 Task: Add Immaculate Baking Company Gluten Free Chocolate Chunk Jumbo to the cart.
Action: Mouse moved to (343, 155)
Screenshot: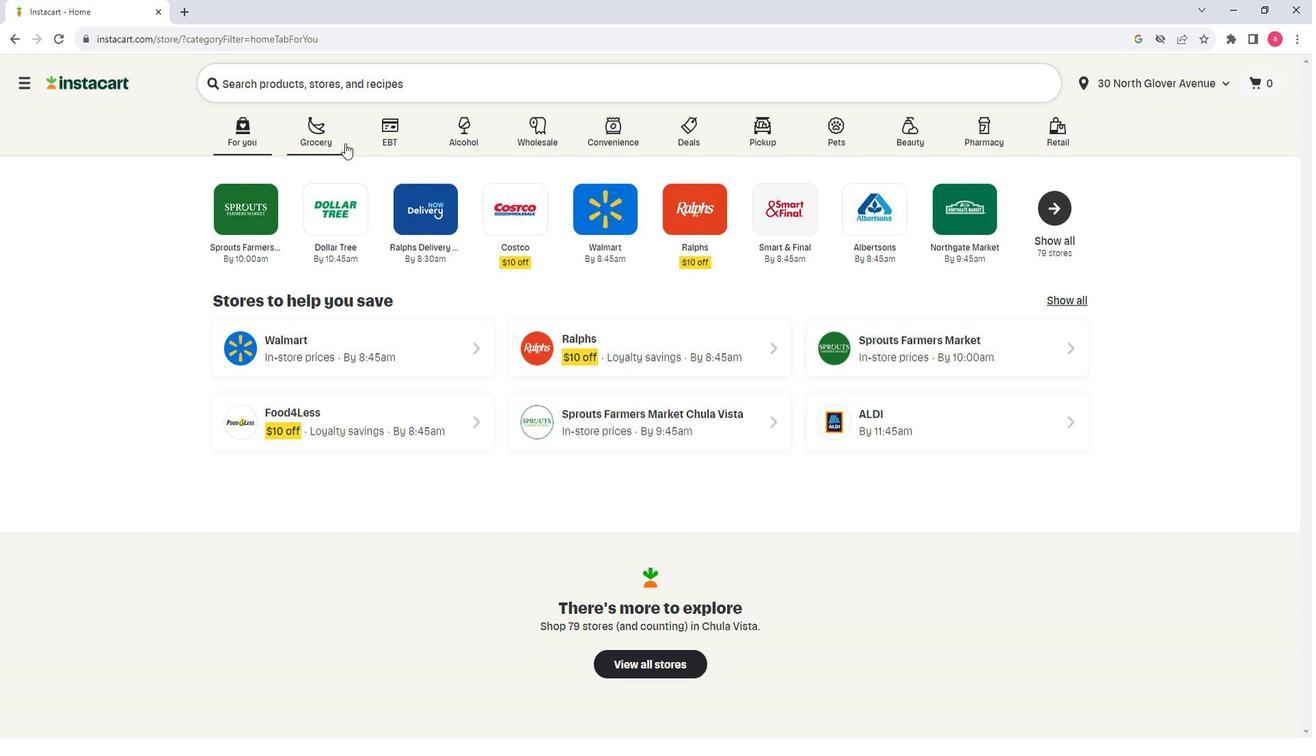 
Action: Mouse pressed left at (343, 155)
Screenshot: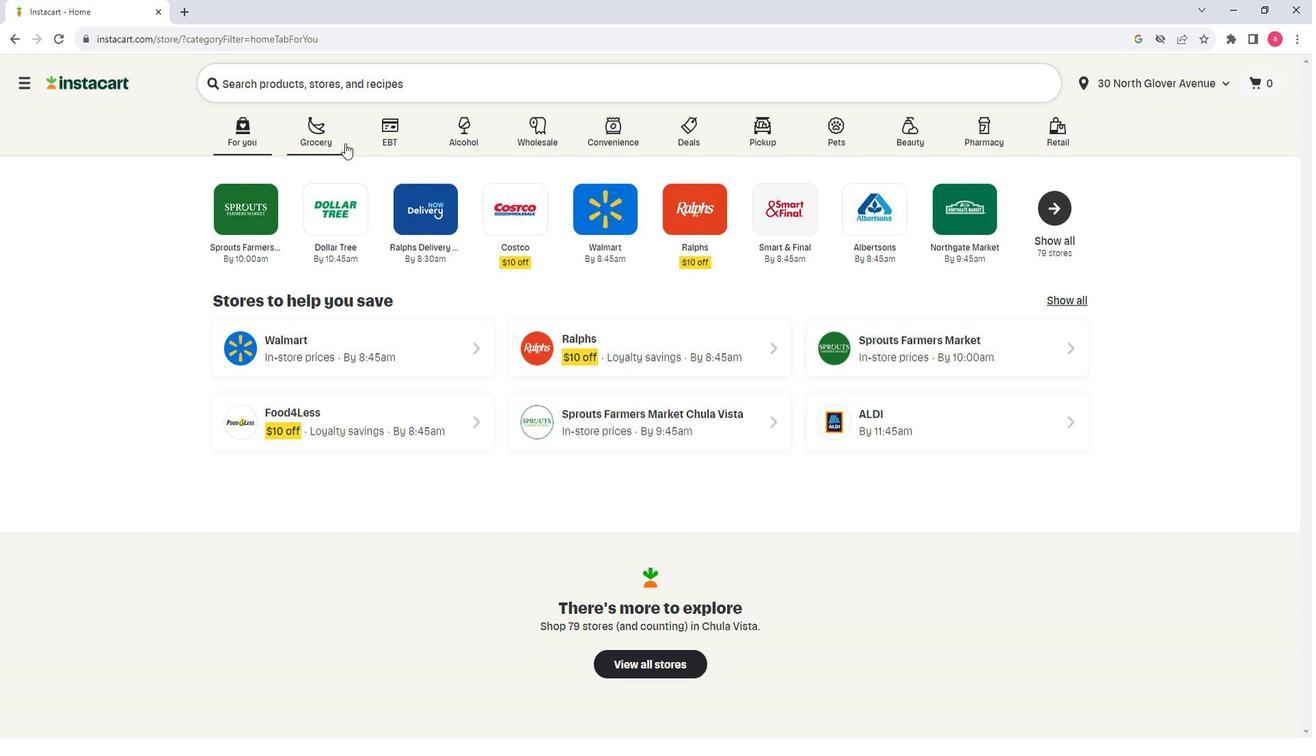 
Action: Mouse moved to (325, 382)
Screenshot: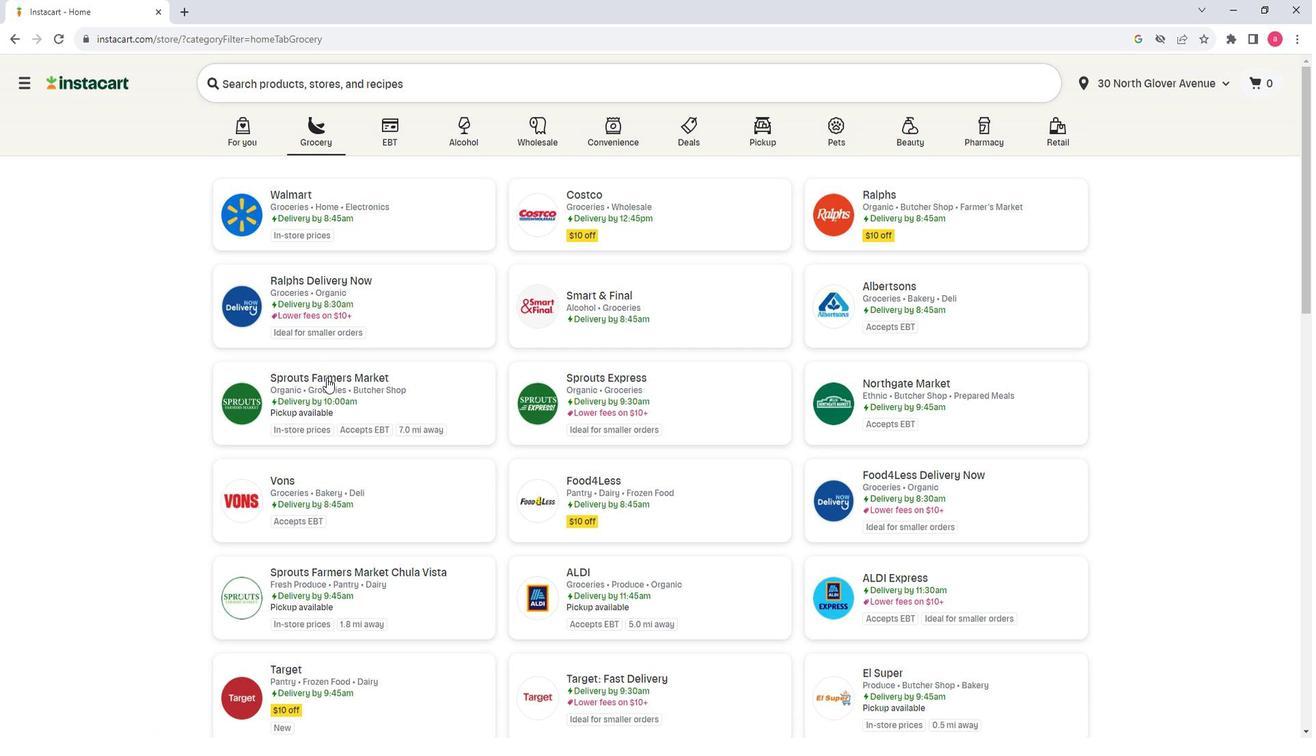 
Action: Mouse pressed left at (325, 382)
Screenshot: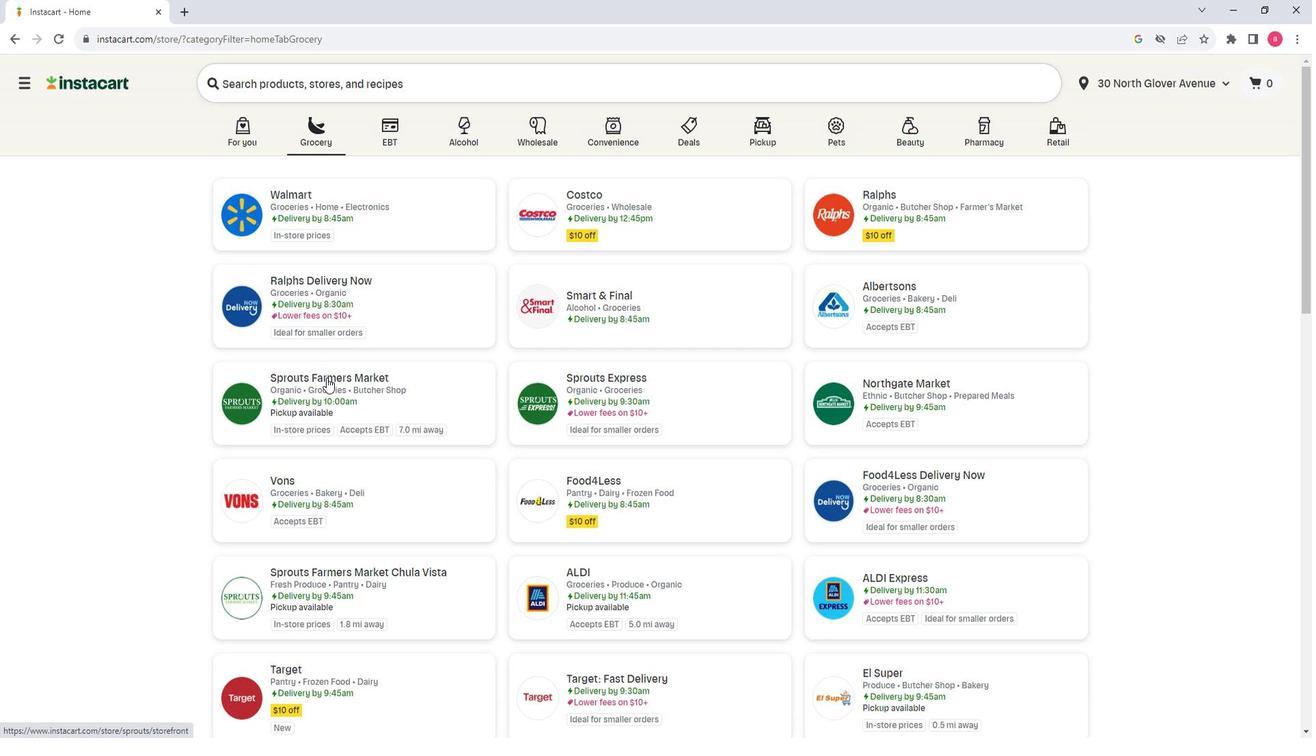
Action: Mouse moved to (124, 487)
Screenshot: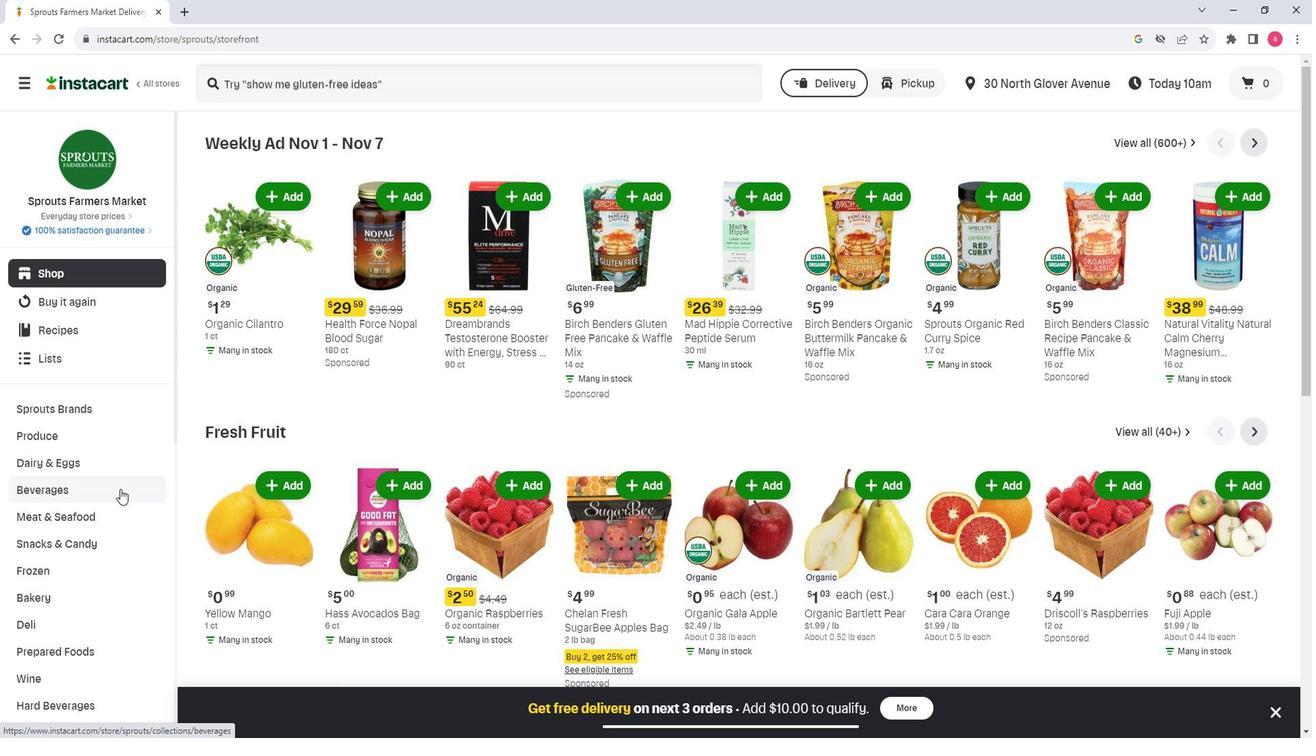 
Action: Mouse scrolled (124, 487) with delta (0, 0)
Screenshot: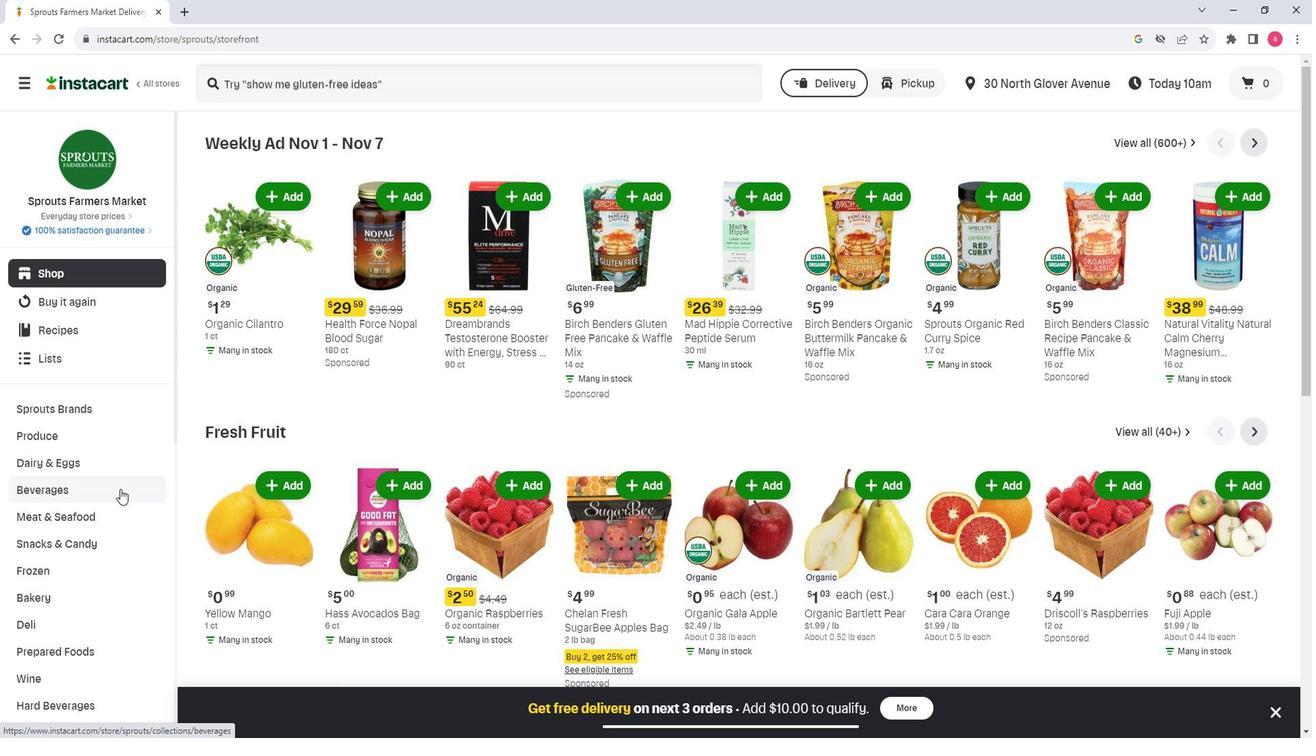 
Action: Mouse moved to (126, 492)
Screenshot: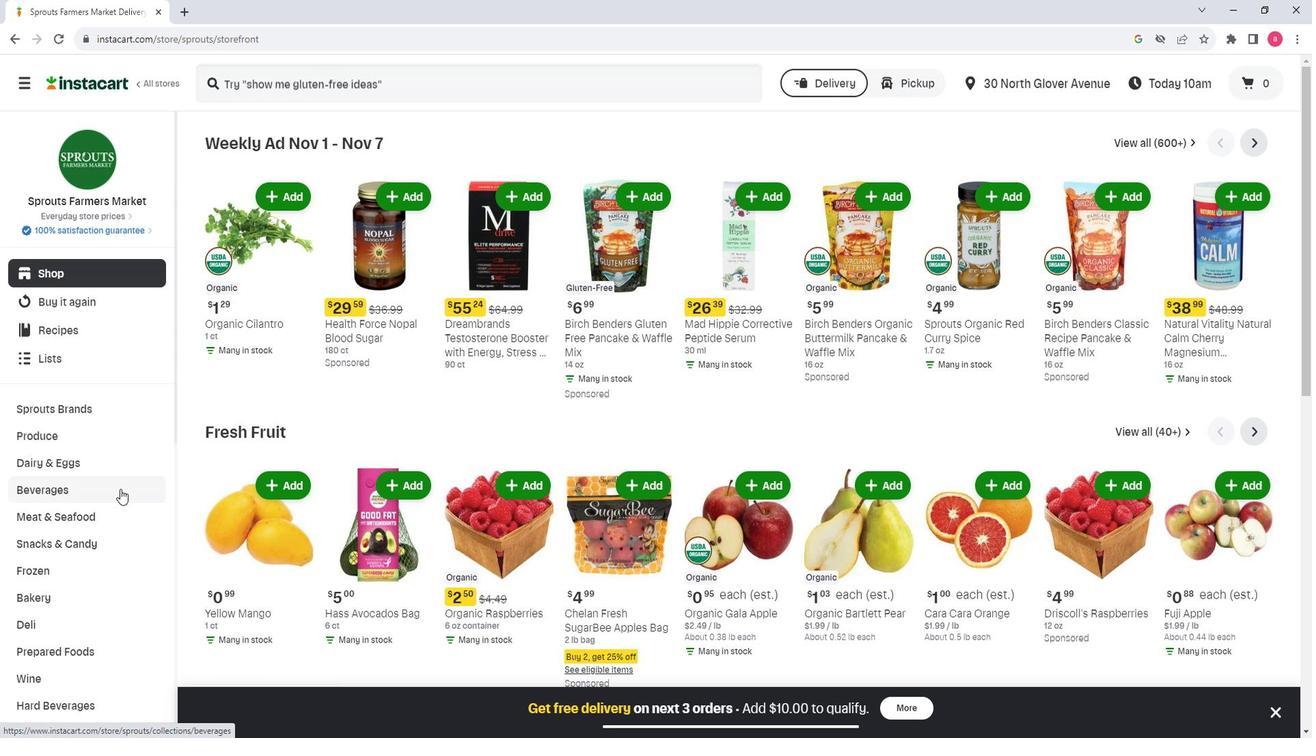 
Action: Mouse scrolled (126, 492) with delta (0, 0)
Screenshot: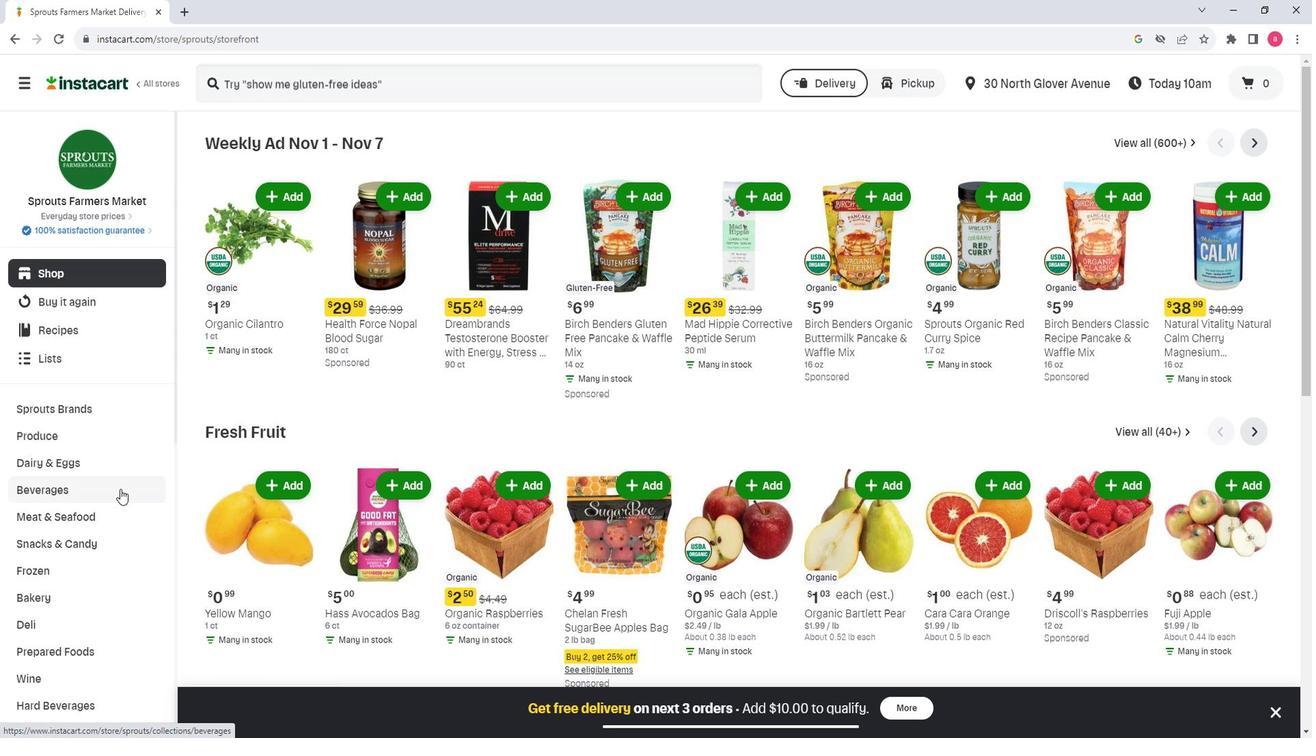 
Action: Mouse scrolled (126, 492) with delta (0, 0)
Screenshot: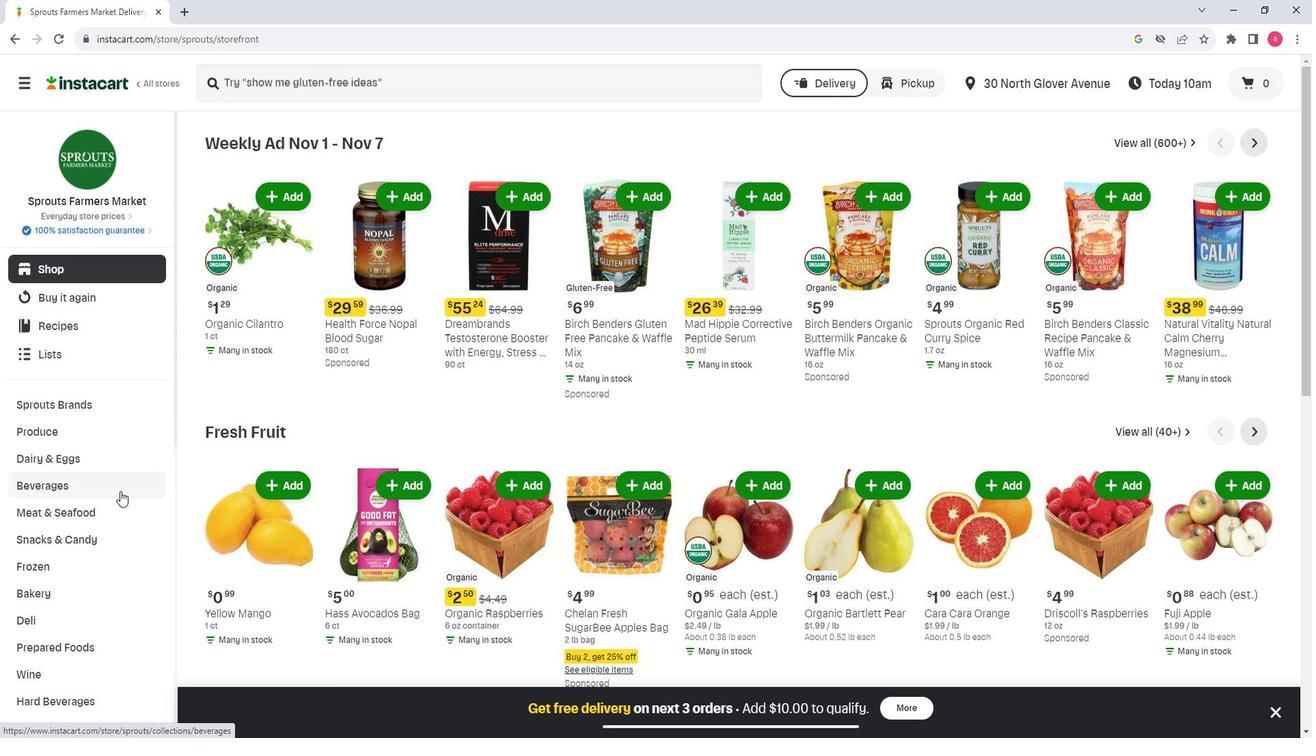 
Action: Mouse scrolled (126, 492) with delta (0, 0)
Screenshot: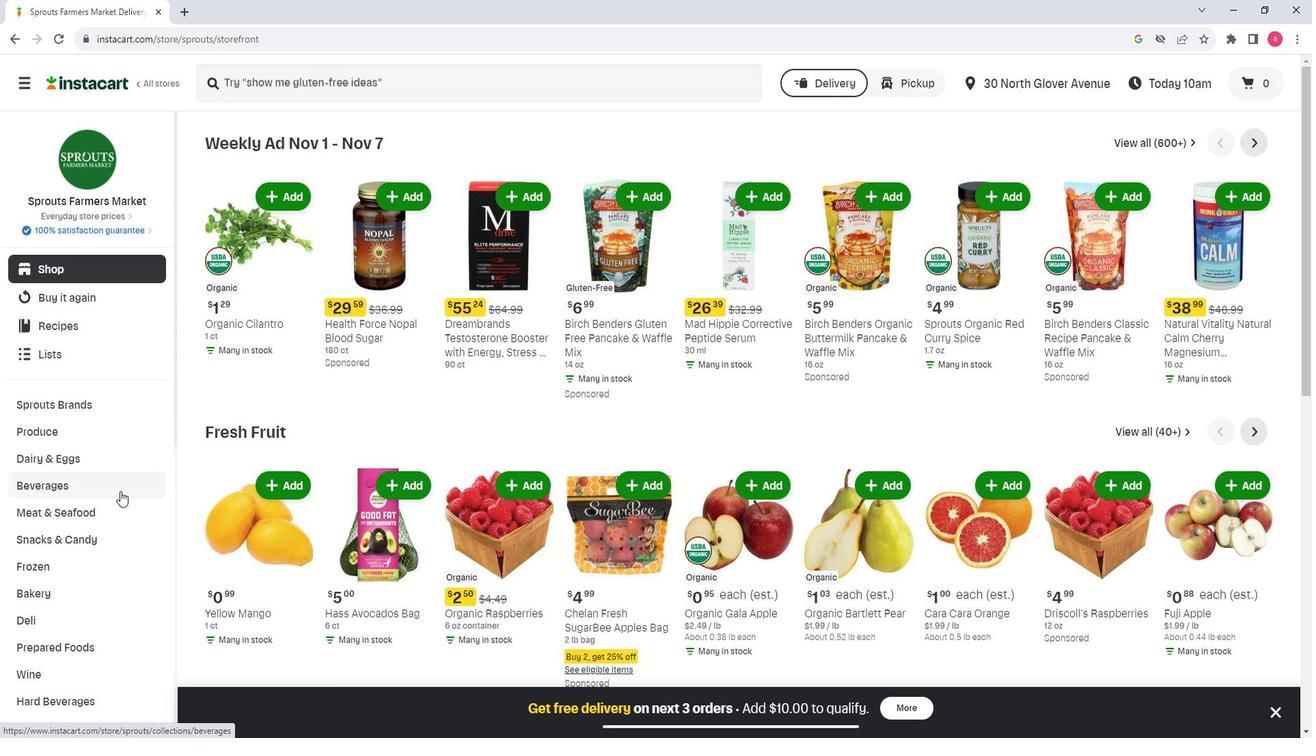 
Action: Mouse scrolled (126, 492) with delta (0, 0)
Screenshot: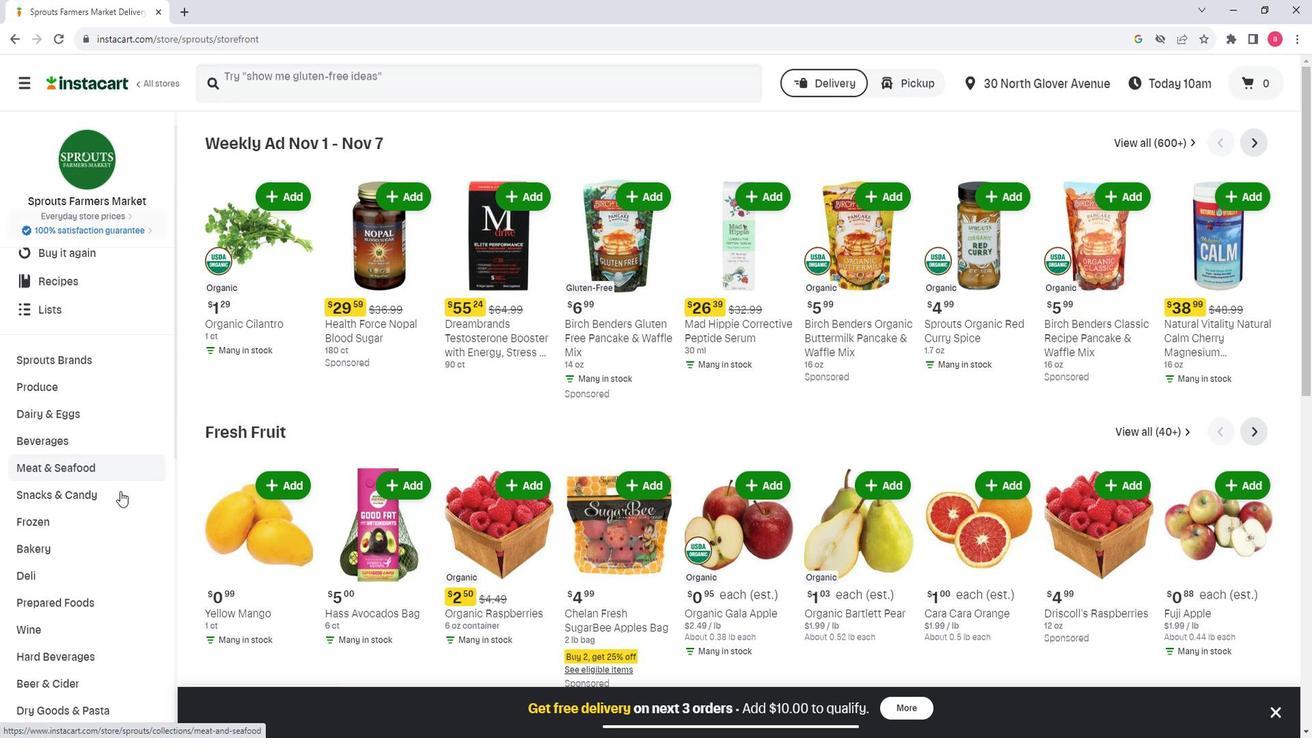 
Action: Mouse scrolled (126, 492) with delta (0, 0)
Screenshot: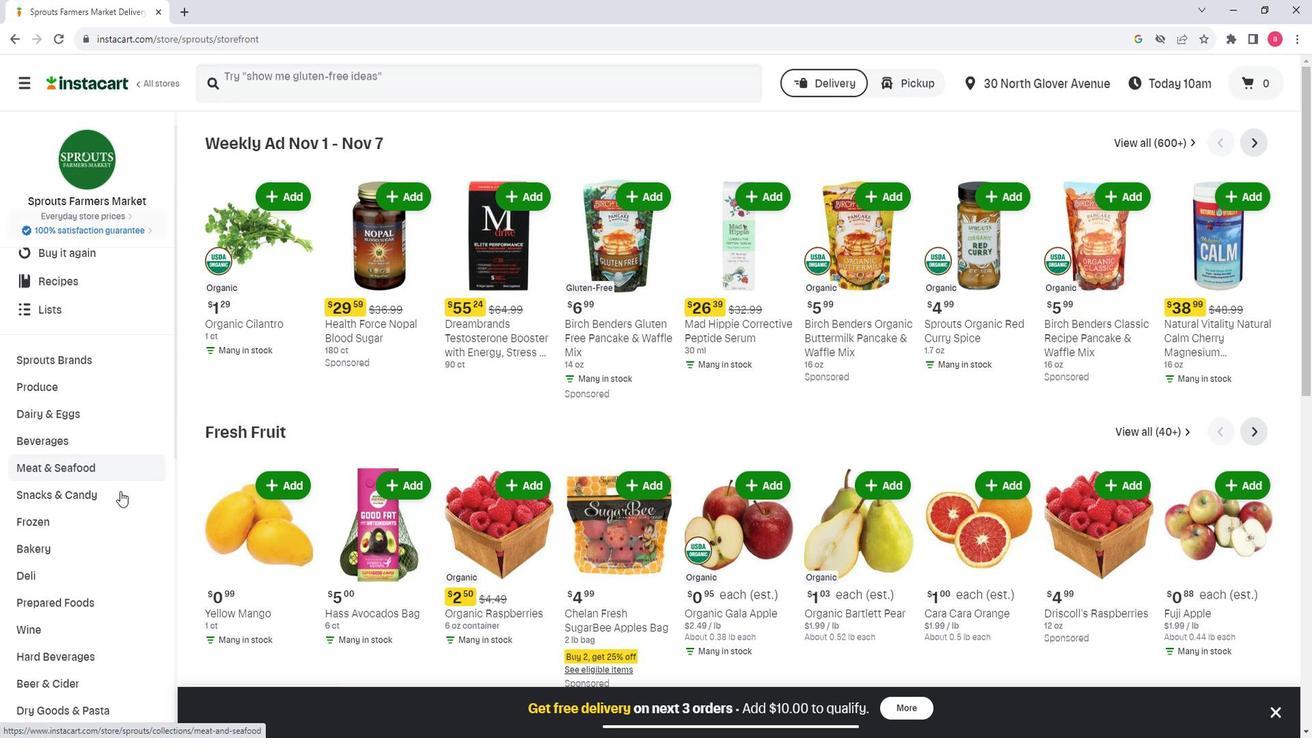 
Action: Mouse moved to (102, 467)
Screenshot: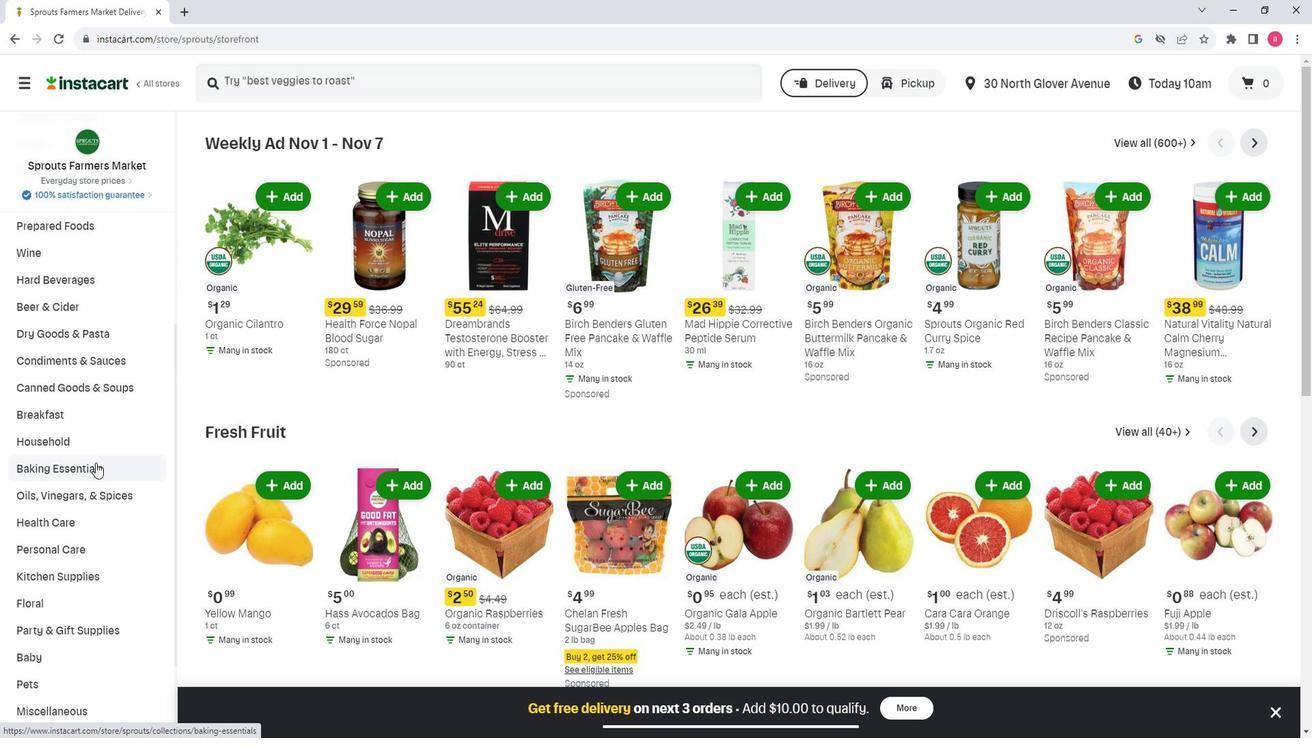 
Action: Mouse pressed left at (102, 467)
Screenshot: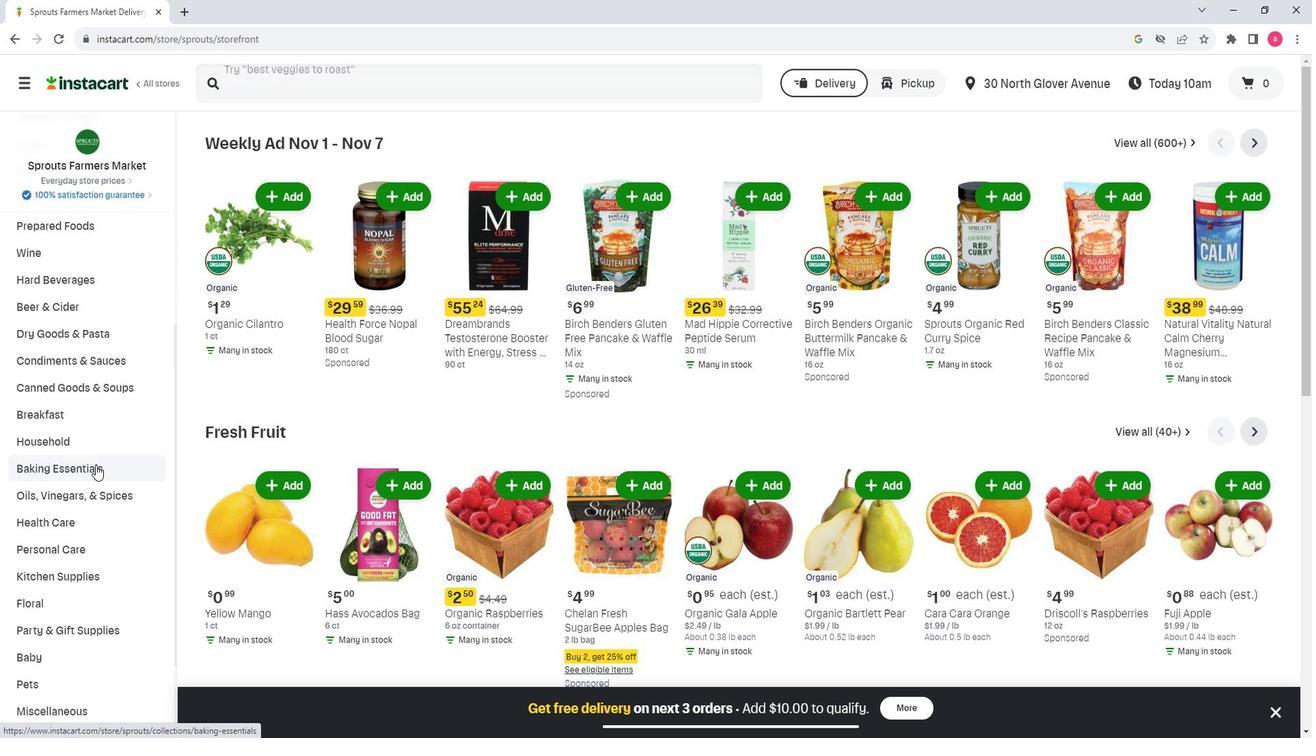 
Action: Mouse moved to (1240, 192)
Screenshot: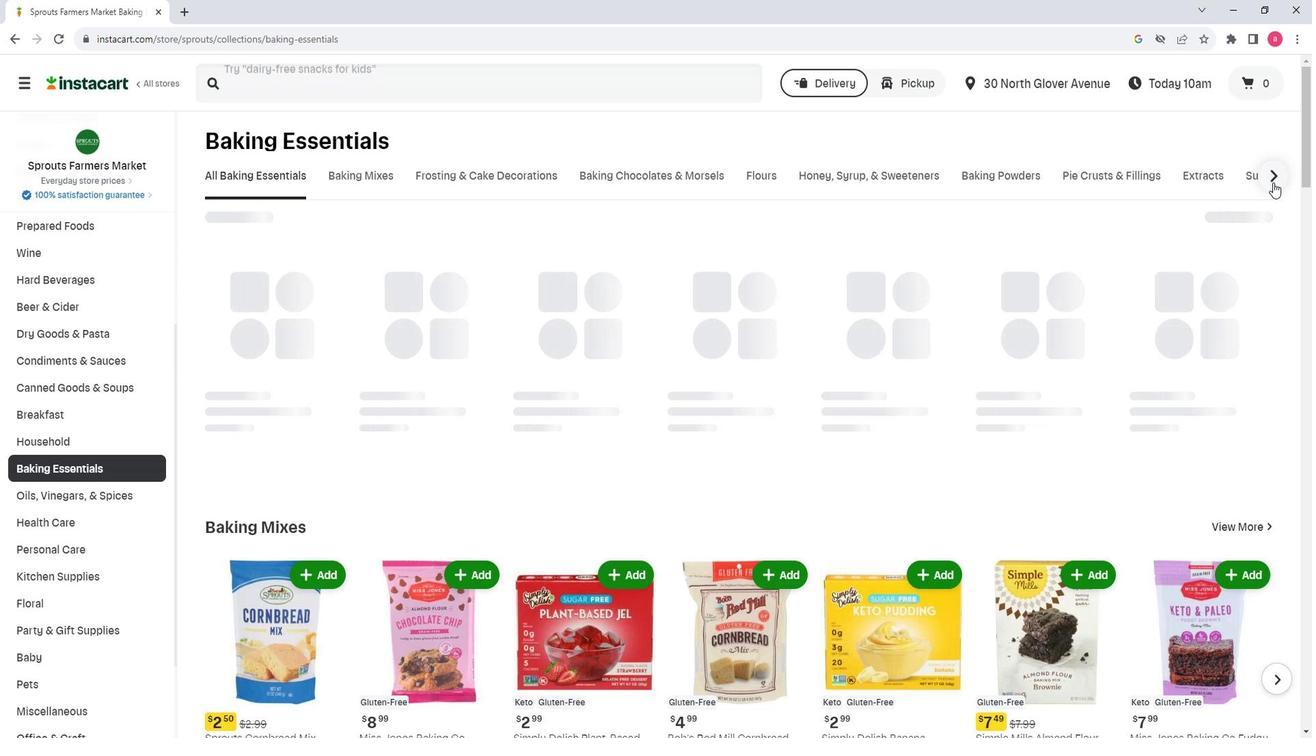 
Action: Mouse pressed left at (1240, 192)
Screenshot: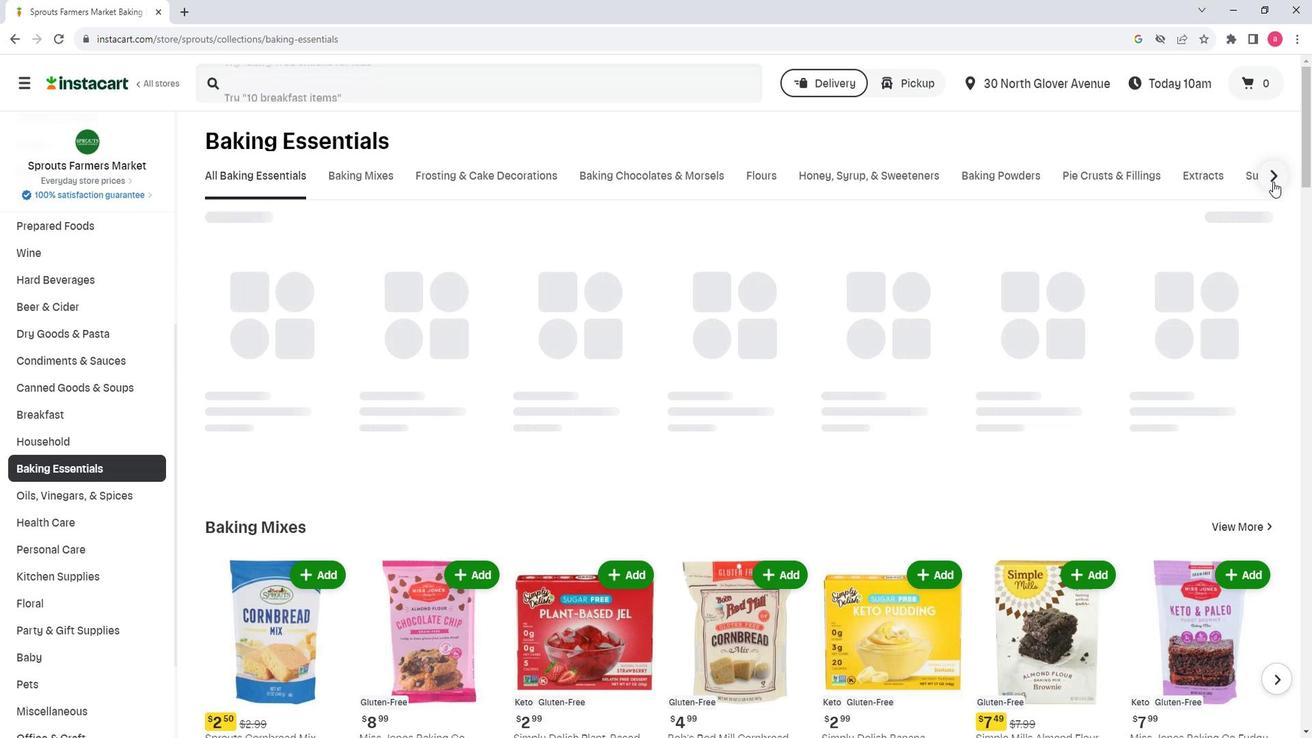 
Action: Mouse moved to (940, 189)
Screenshot: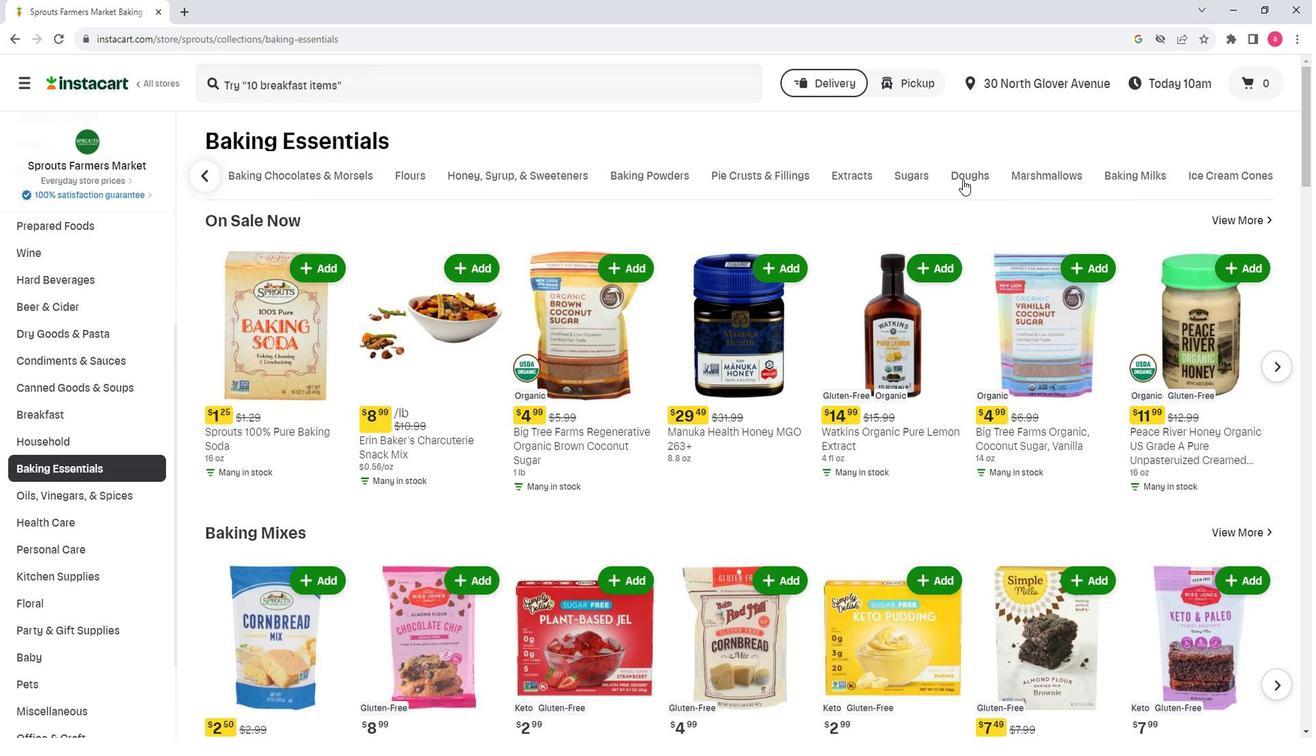 
Action: Mouse pressed left at (940, 189)
Screenshot: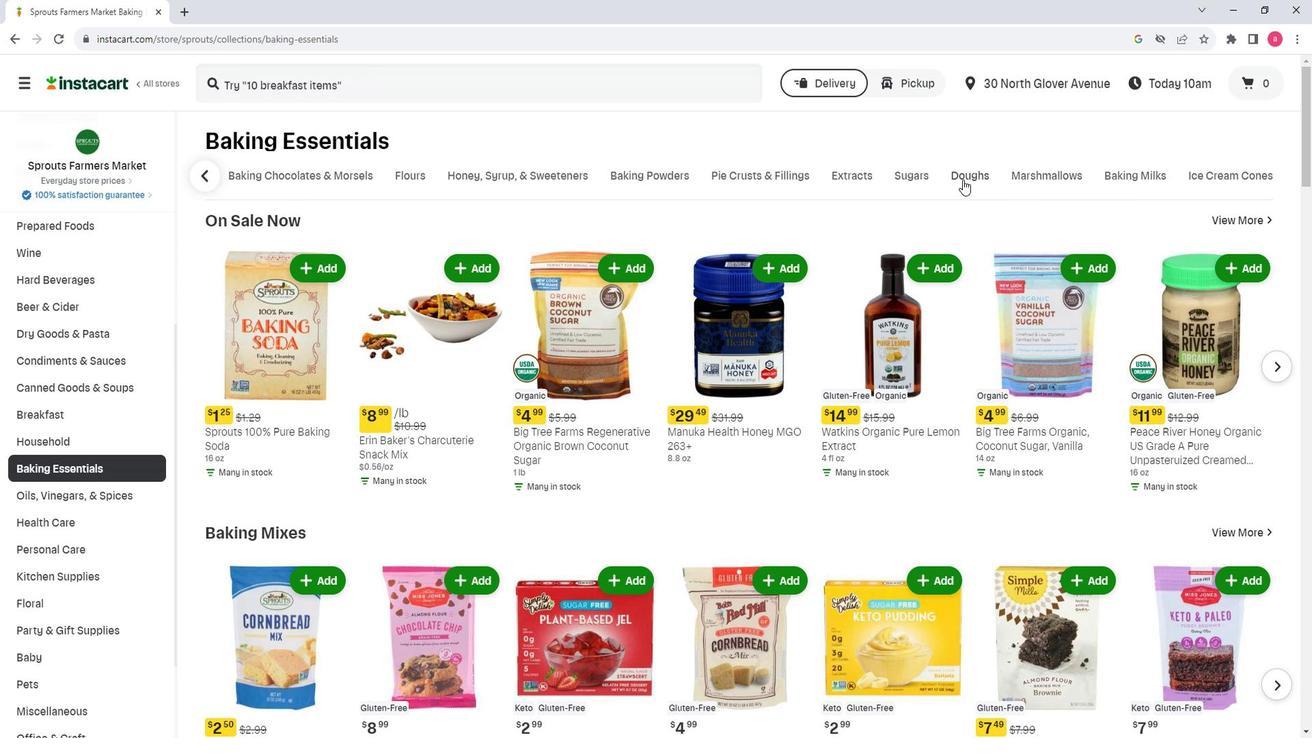 
Action: Mouse moved to (474, 96)
Screenshot: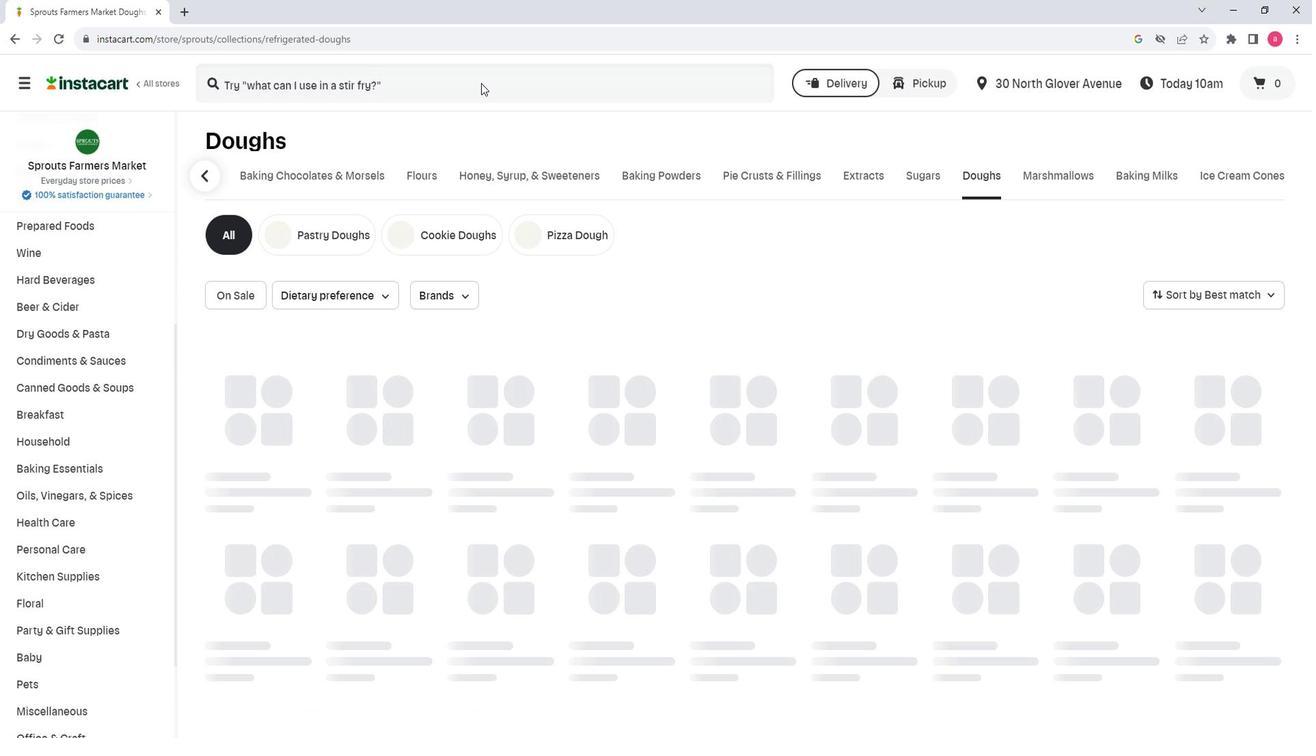 
Action: Mouse pressed left at (474, 96)
Screenshot: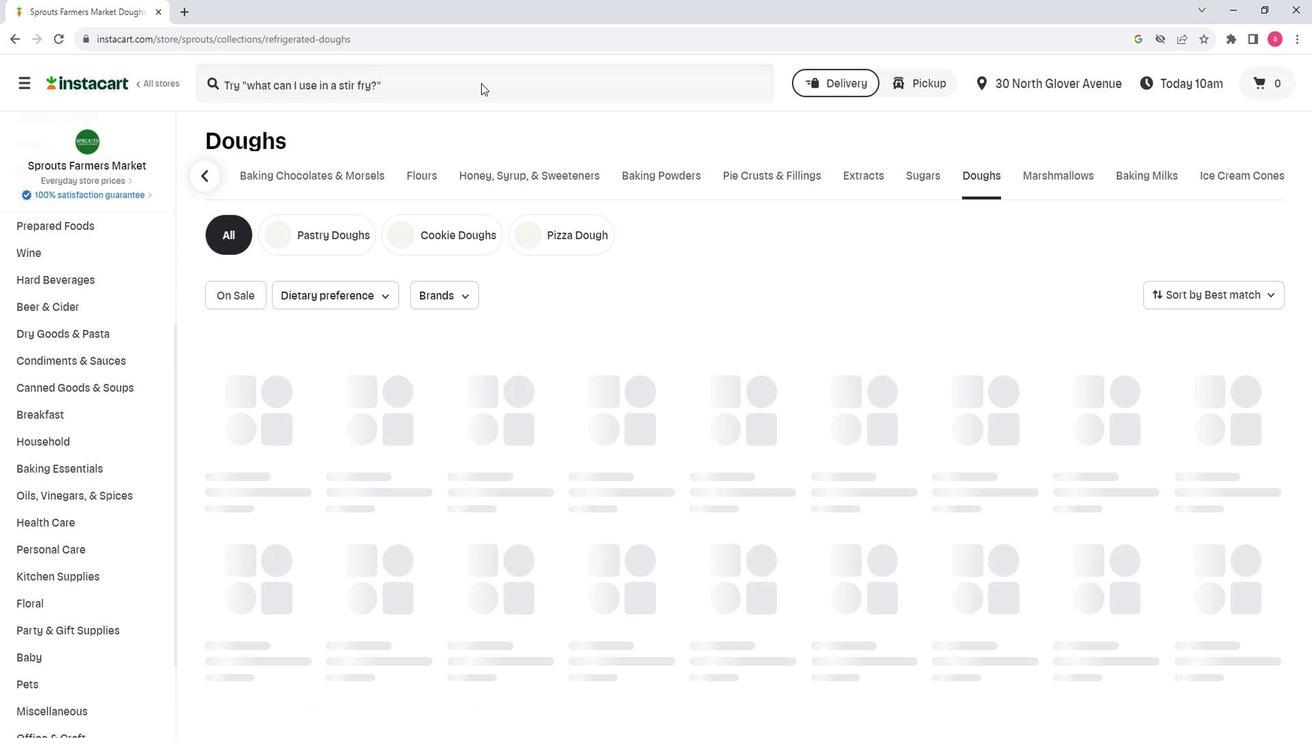 
Action: Key pressed <Key.shift>Immaculate<Key.space><Key.shift>Baking<Key.space><Key.shift><Key.shift><Key.shift><Key.shift><Key.shift><Key.shift><Key.shift><Key.shift><Key.shift><Key.shift><Key.shift><Key.shift><Key.shift><Key.shift><Key.shift><Key.shift><Key.shift><Key.shift>Company<Key.space><Key.shift><Key.shift><Key.shift><Key.shift><Key.shift><Key.shift><Key.shift><Key.shift><Key.shift><Key.shift><Key.shift><Key.shift><Key.shift><Key.shift><Key.shift><Key.shift><Key.shift><Key.shift><Key.shift><Key.shift><Key.shift><Key.shift><Key.shift>Gluten<Key.space><Key.shift><Key.shift><Key.shift><Key.shift><Key.shift><Key.shift><Key.shift><Key.shift><Key.shift><Key.shift><Key.shift><Key.shift><Key.shift><Key.shift><Key.shift><Key.shift><Key.shift><Key.shift><Key.shift>Free<Key.space><Key.shift><Key.shift><Key.shift><Key.shift><Key.shift><Key.shift><Key.shift><Key.shift><Key.shift><Key.shift><Key.shift><Key.shift><Key.shift><Key.shift><Key.shift><Key.shift><Key.shift><Key.shift><Key.shift><Key.shift>Chocolate<Key.space><Key.shift><Key.shift><Key.shift><Key.shift>Chunk<Key.space><Key.shift>Jumbo<Key.enter>
Screenshot: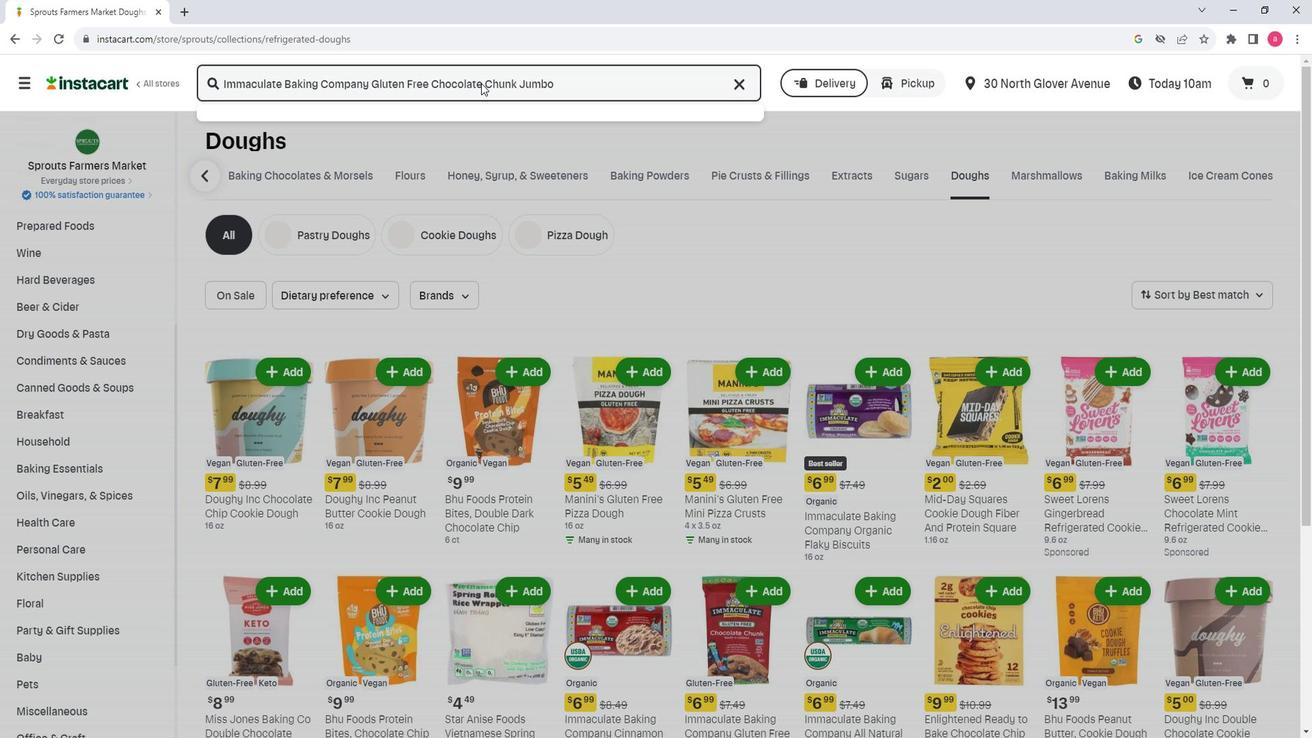 
Action: Mouse moved to (1113, 459)
Screenshot: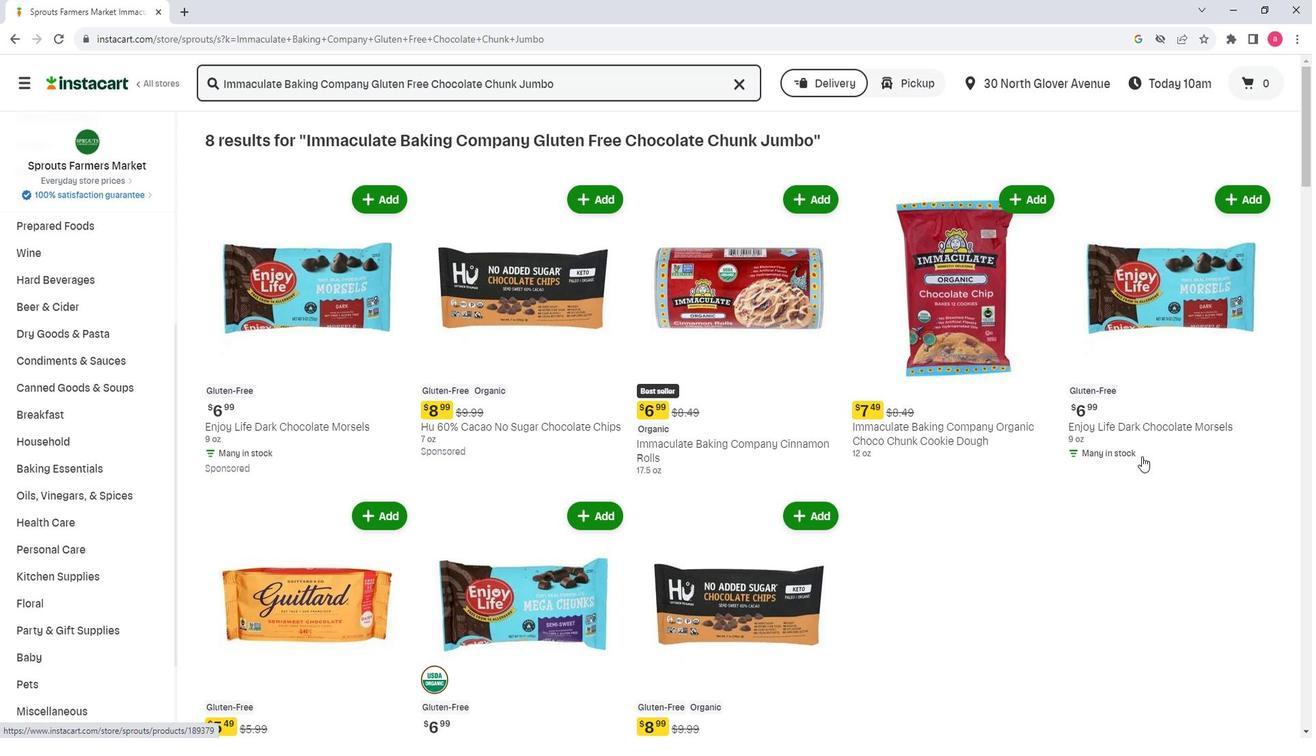 
Action: Mouse scrolled (1113, 458) with delta (0, 0)
Screenshot: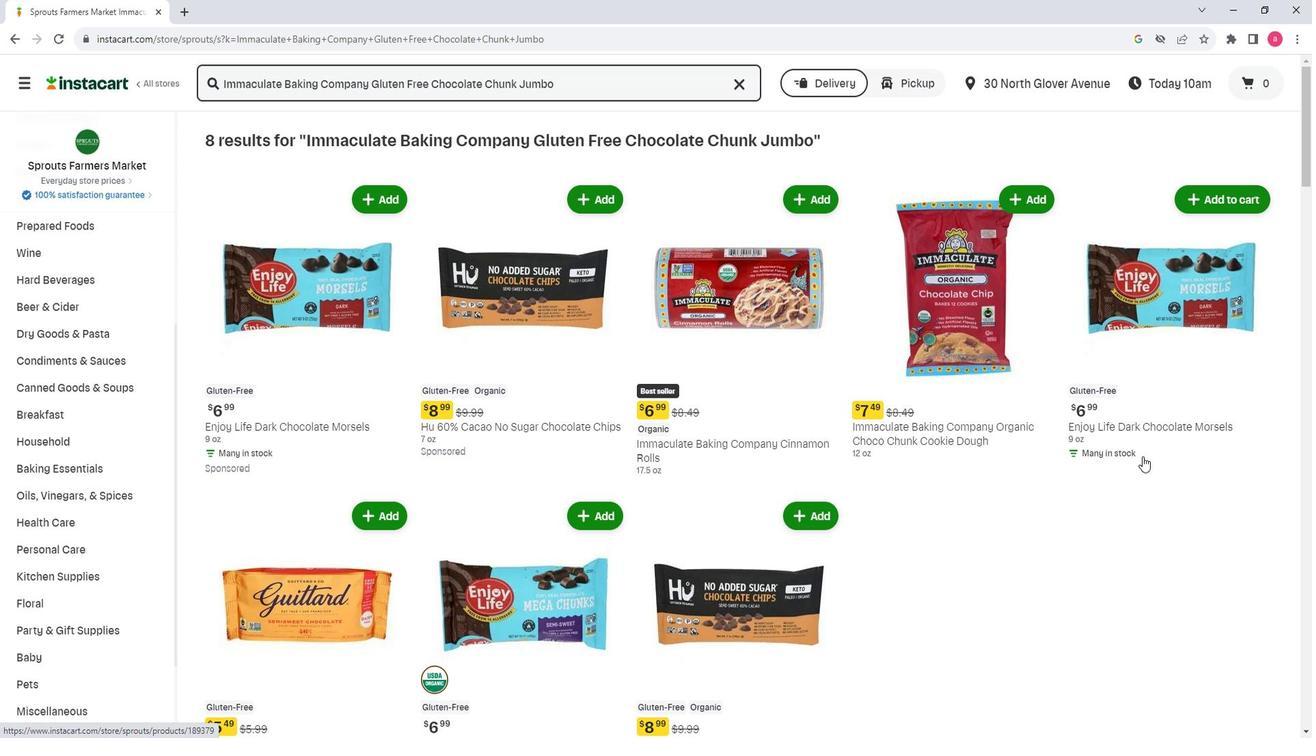 
Action: Mouse scrolled (1113, 458) with delta (0, 0)
Screenshot: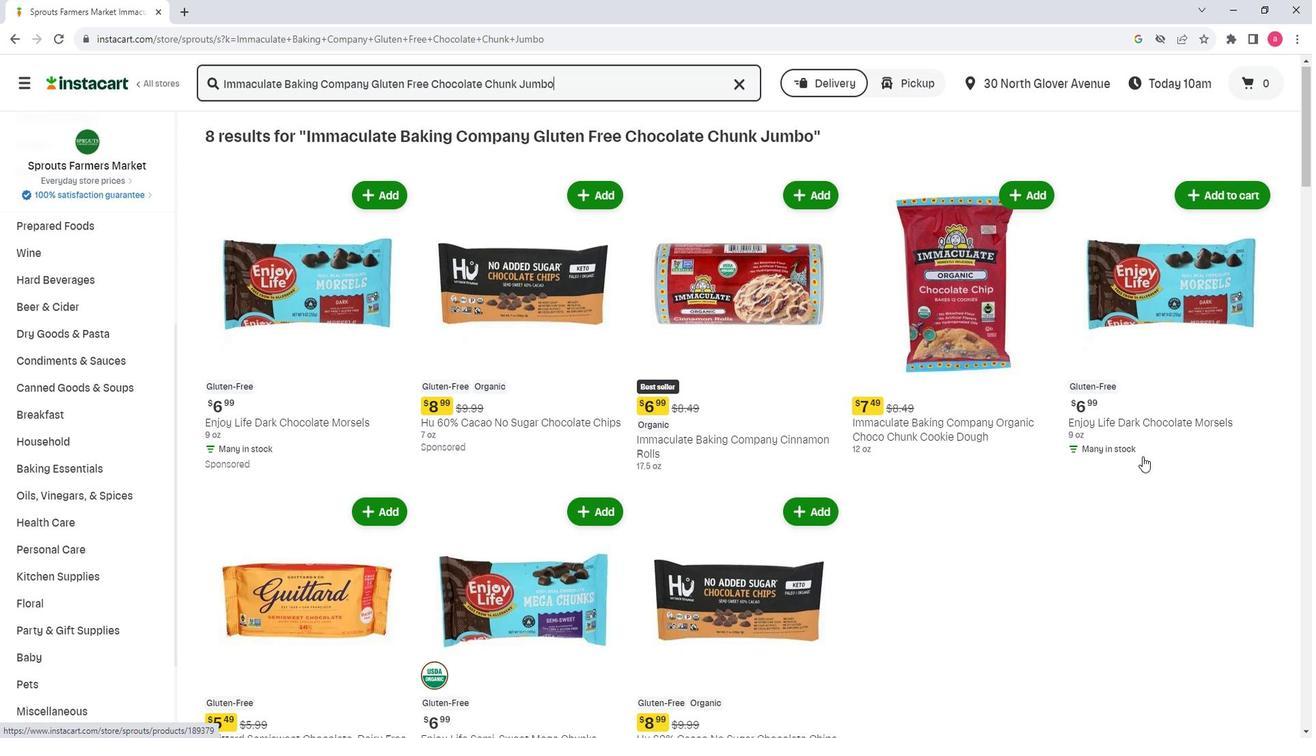 
Action: Mouse scrolled (1113, 458) with delta (0, 0)
Screenshot: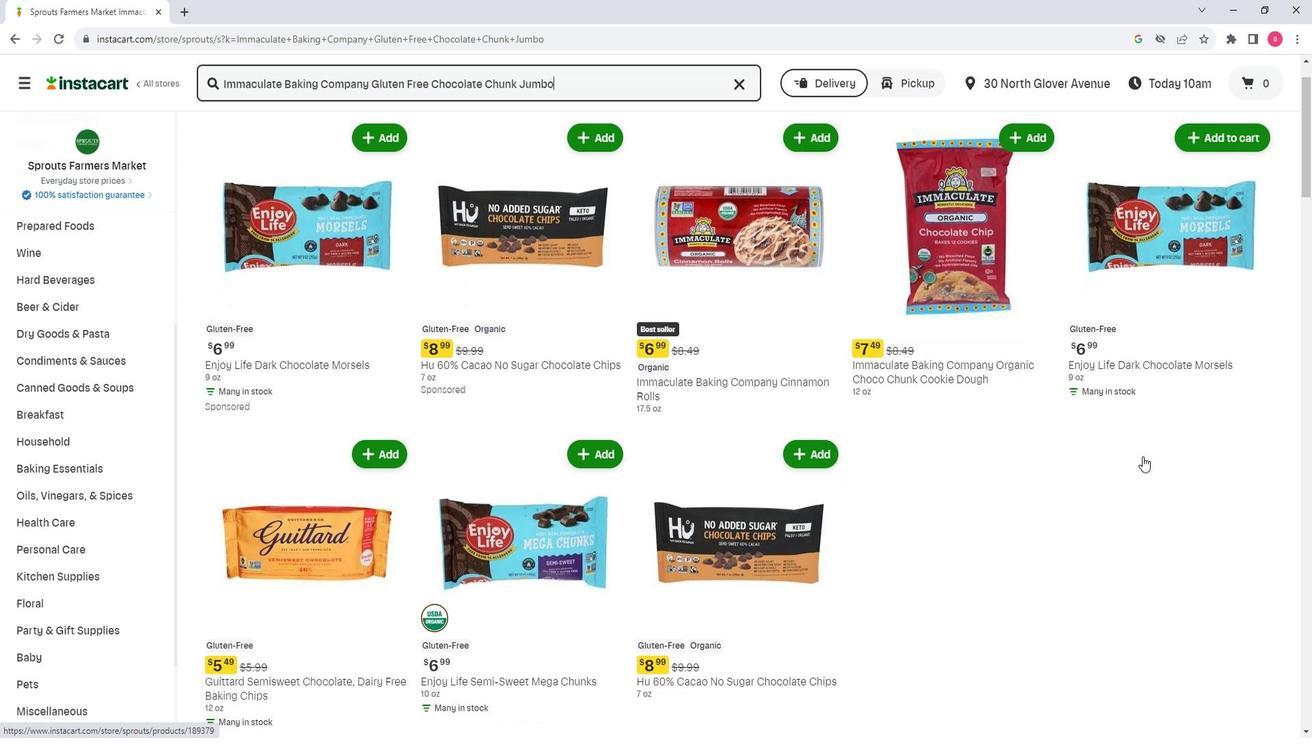 
Action: Mouse moved to (972, 388)
Screenshot: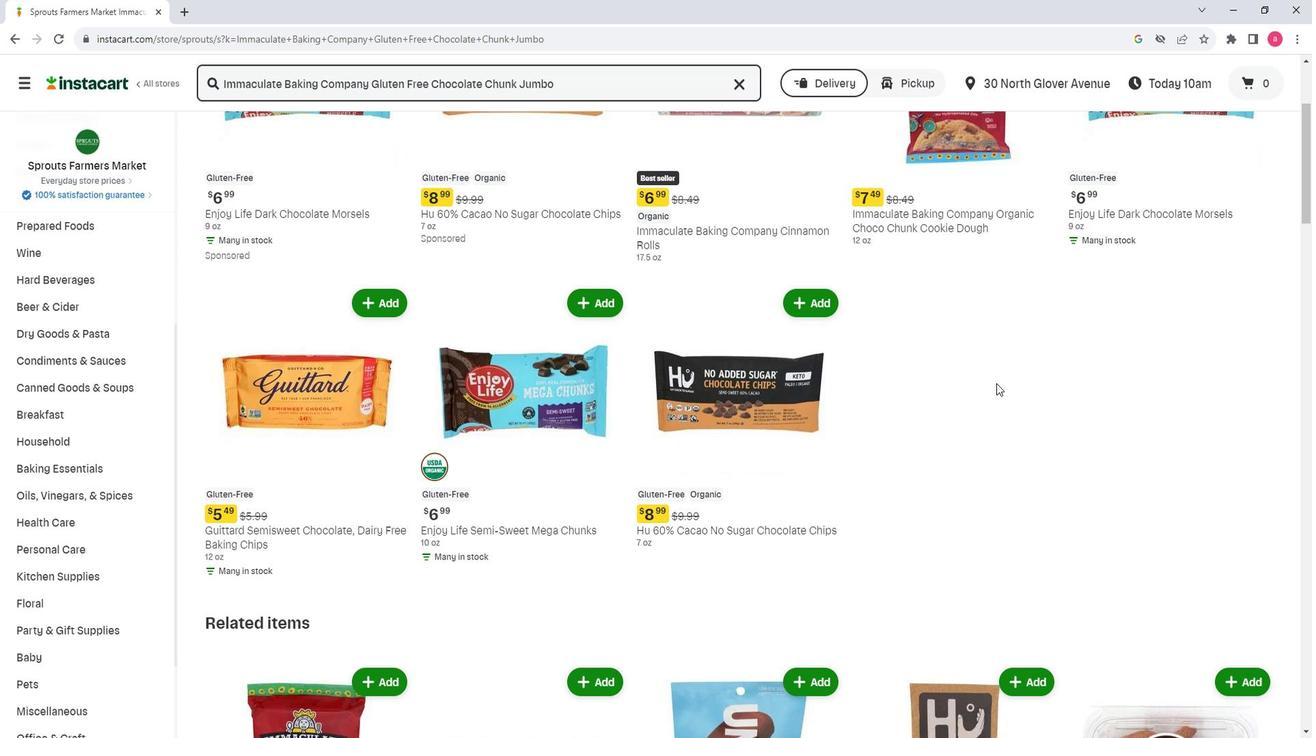 
Action: Mouse scrolled (972, 387) with delta (0, 0)
Screenshot: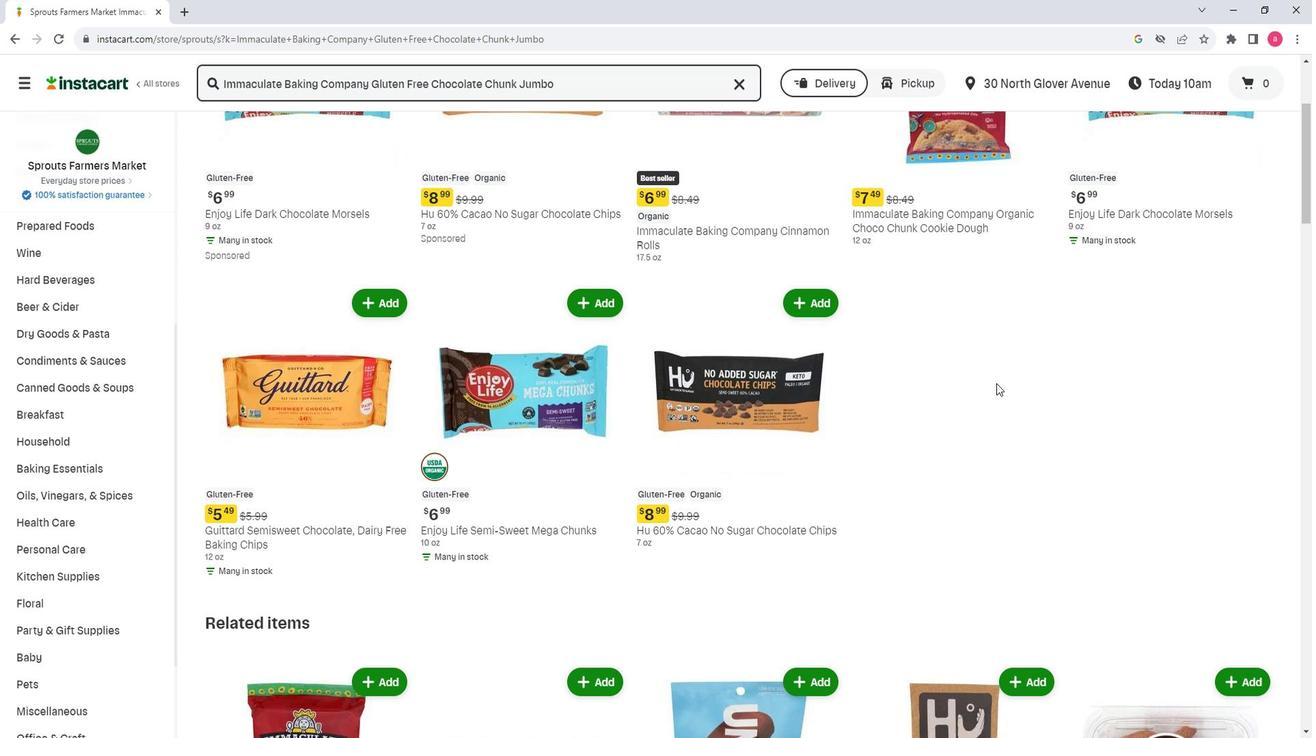 
Action: Mouse scrolled (972, 387) with delta (0, 0)
Screenshot: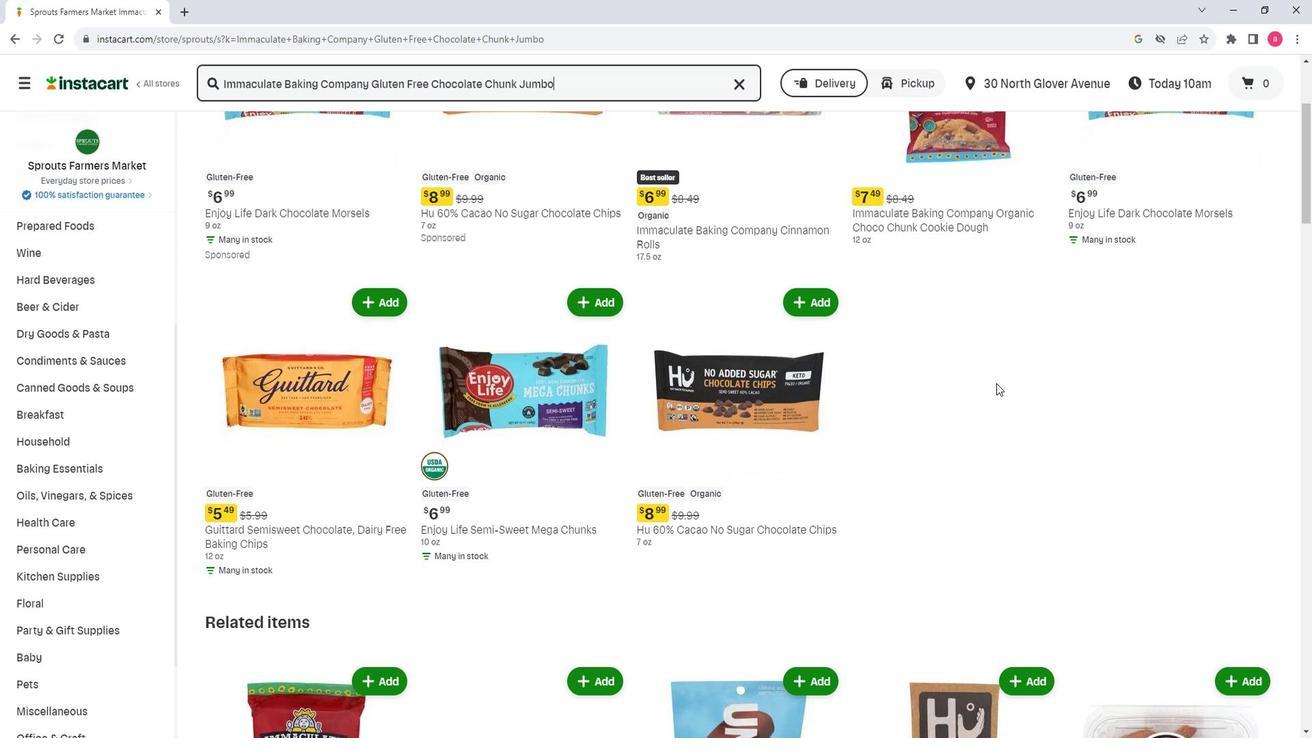 
Action: Mouse moved to (972, 388)
Screenshot: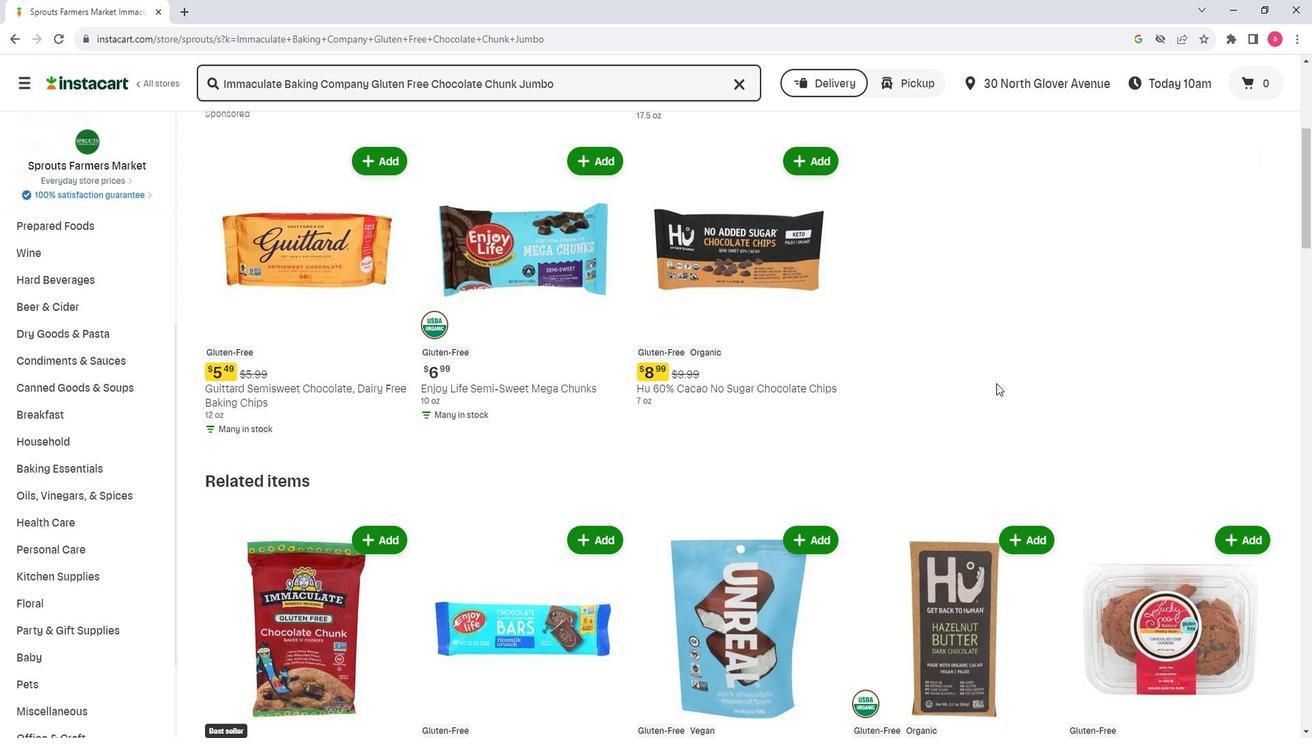 
Action: Mouse scrolled (972, 387) with delta (0, 0)
Screenshot: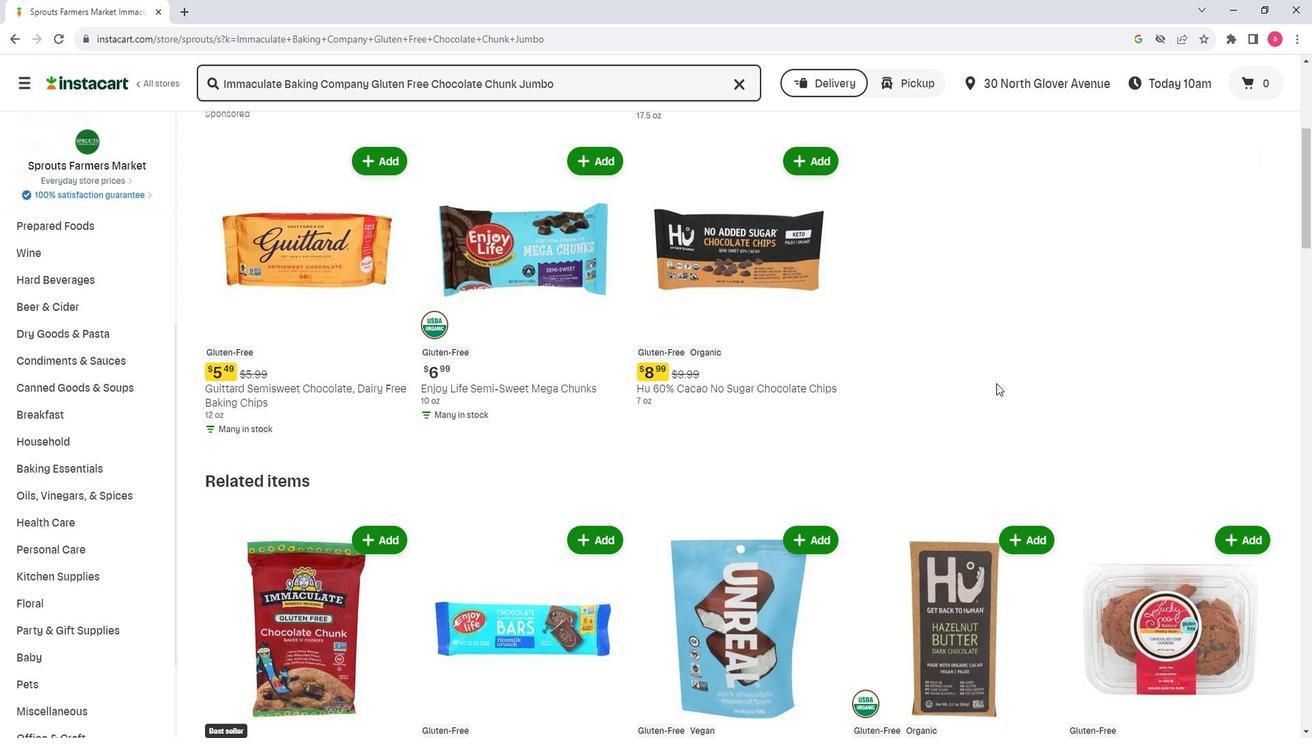 
Action: Mouse scrolled (972, 387) with delta (0, 0)
Screenshot: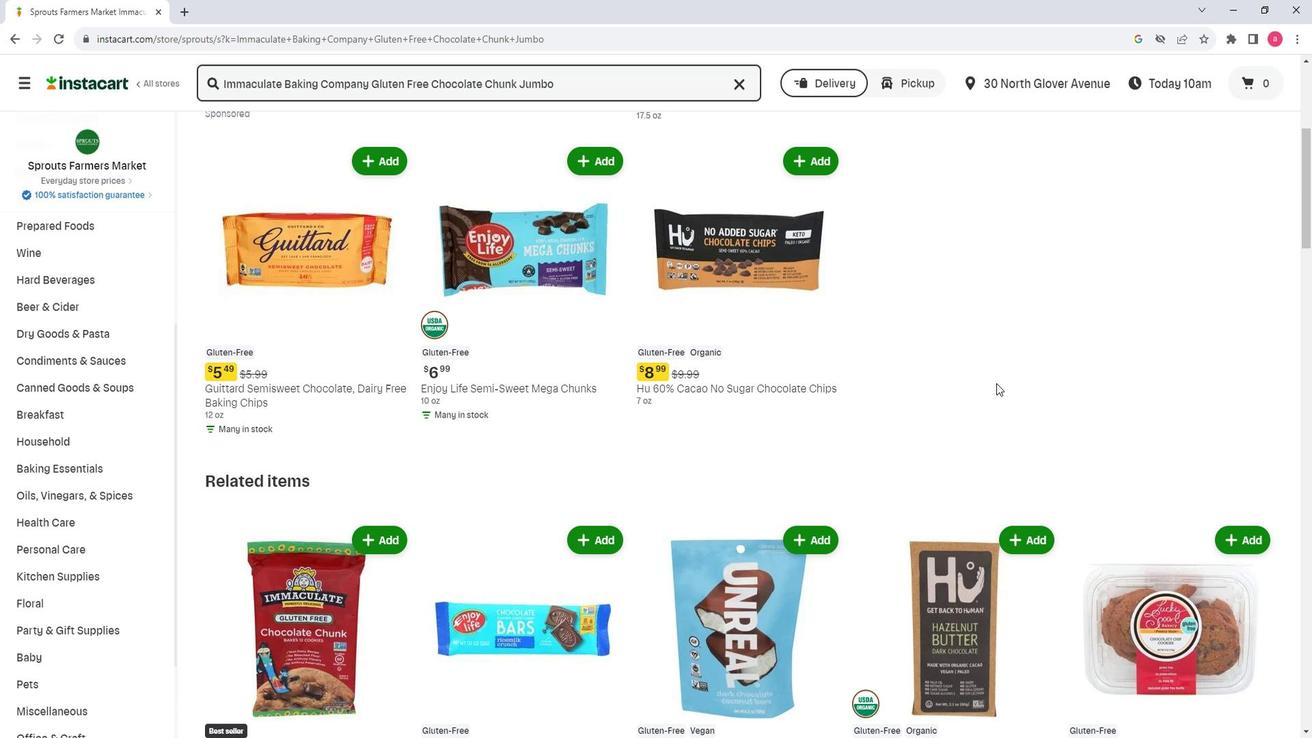 
Action: Mouse scrolled (972, 387) with delta (0, 0)
Screenshot: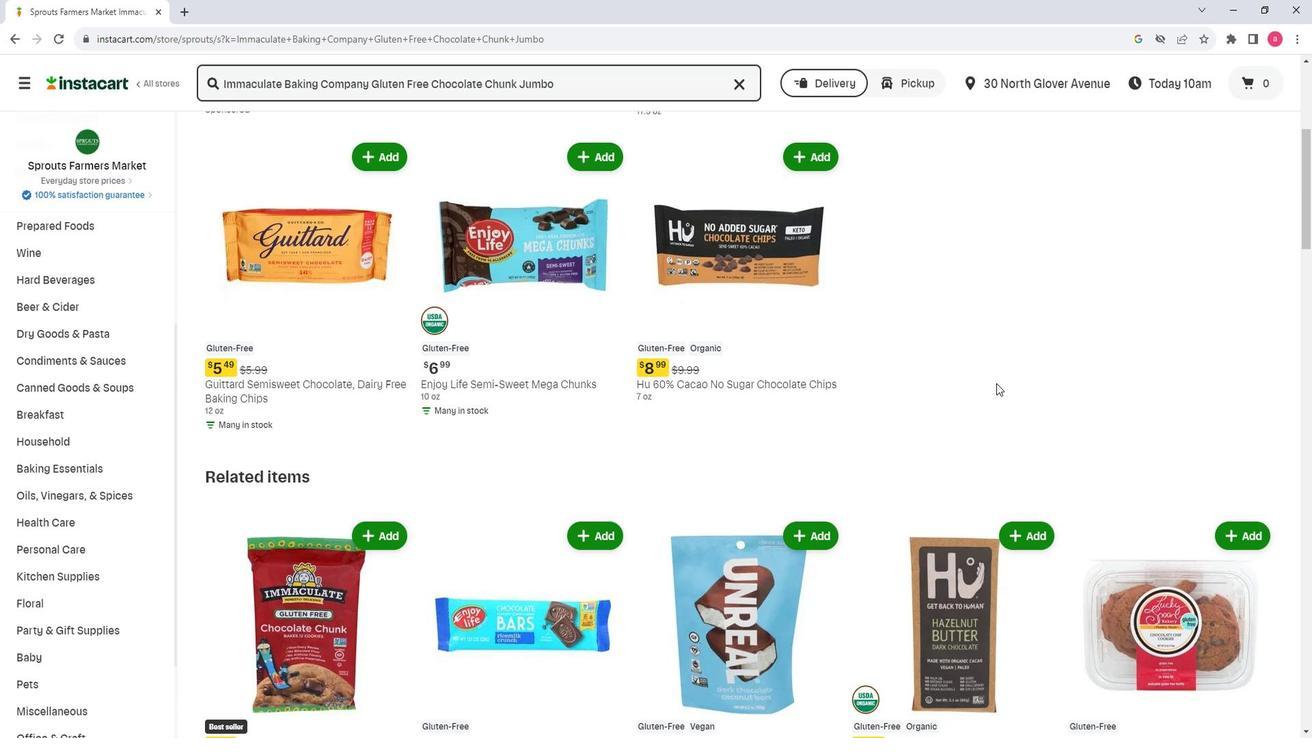 
Action: Mouse moved to (365, 335)
Screenshot: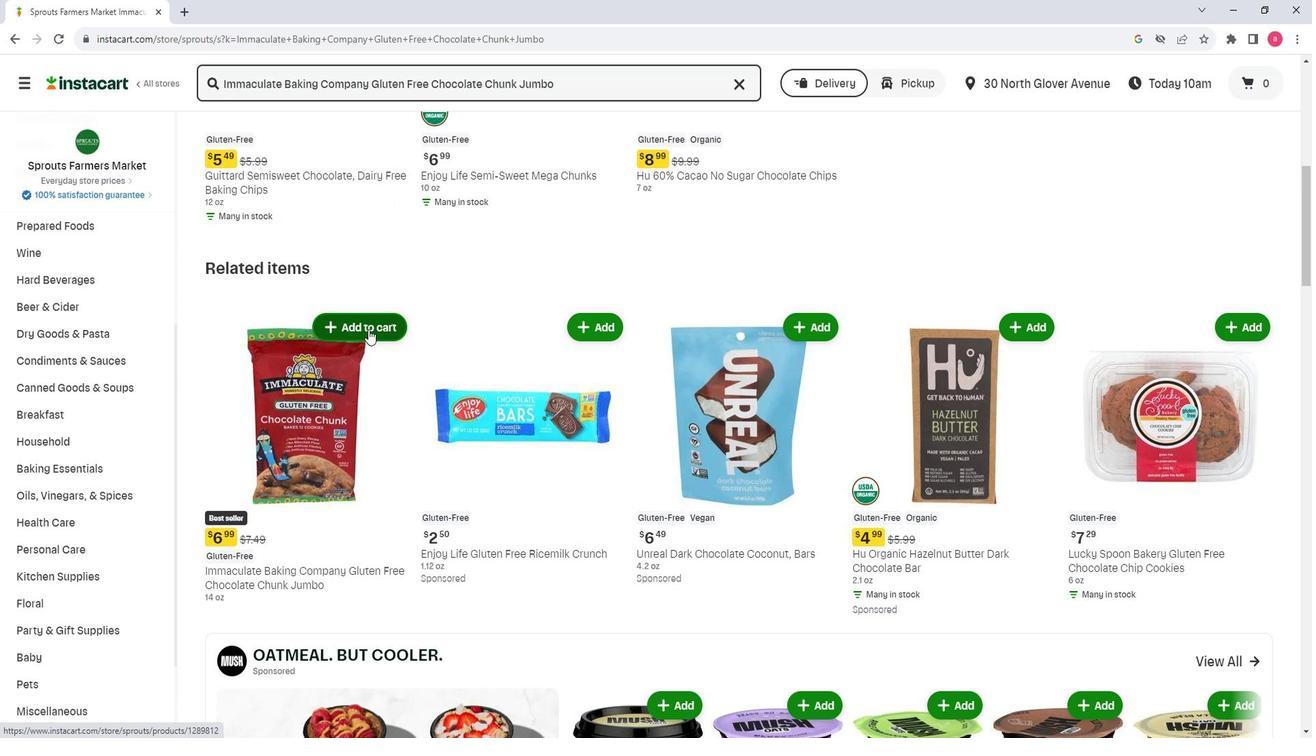 
Action: Mouse pressed left at (365, 335)
Screenshot: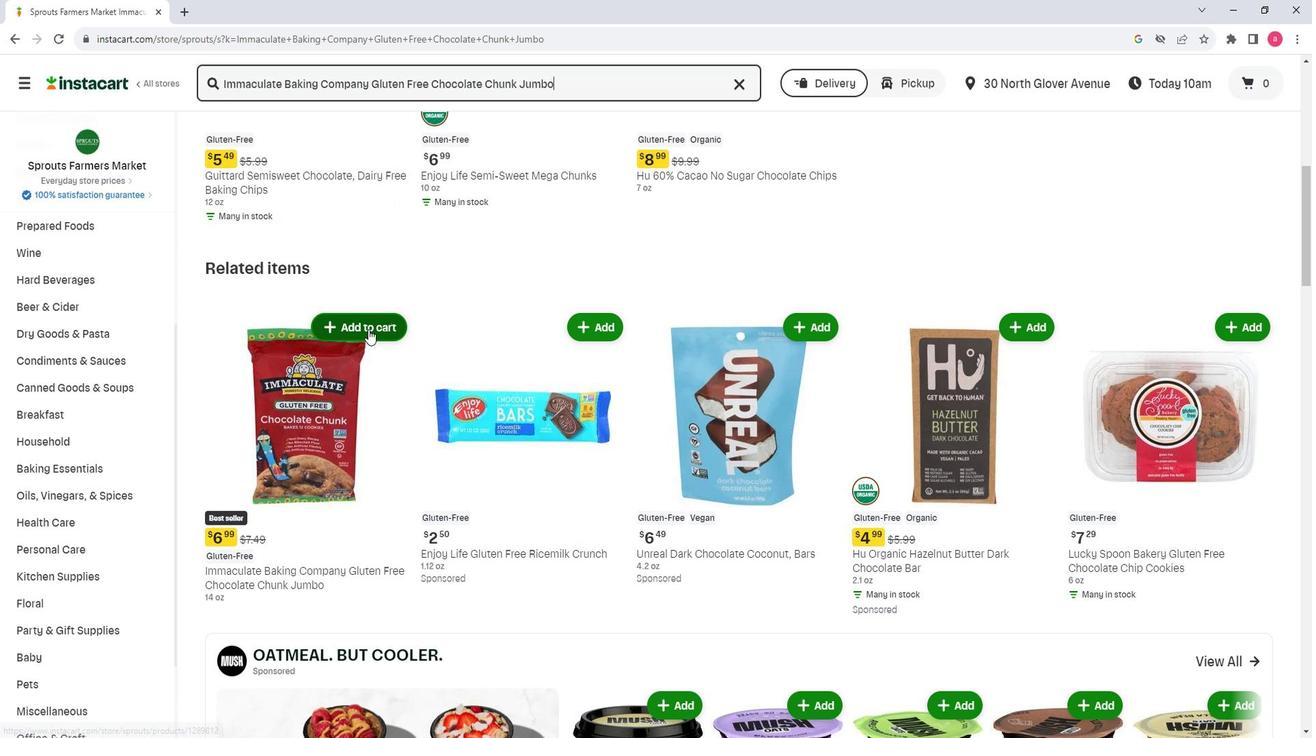 
